 Task: Toggle auto-closing tags in HTML.
Action: Mouse moved to (37, 636)
Screenshot: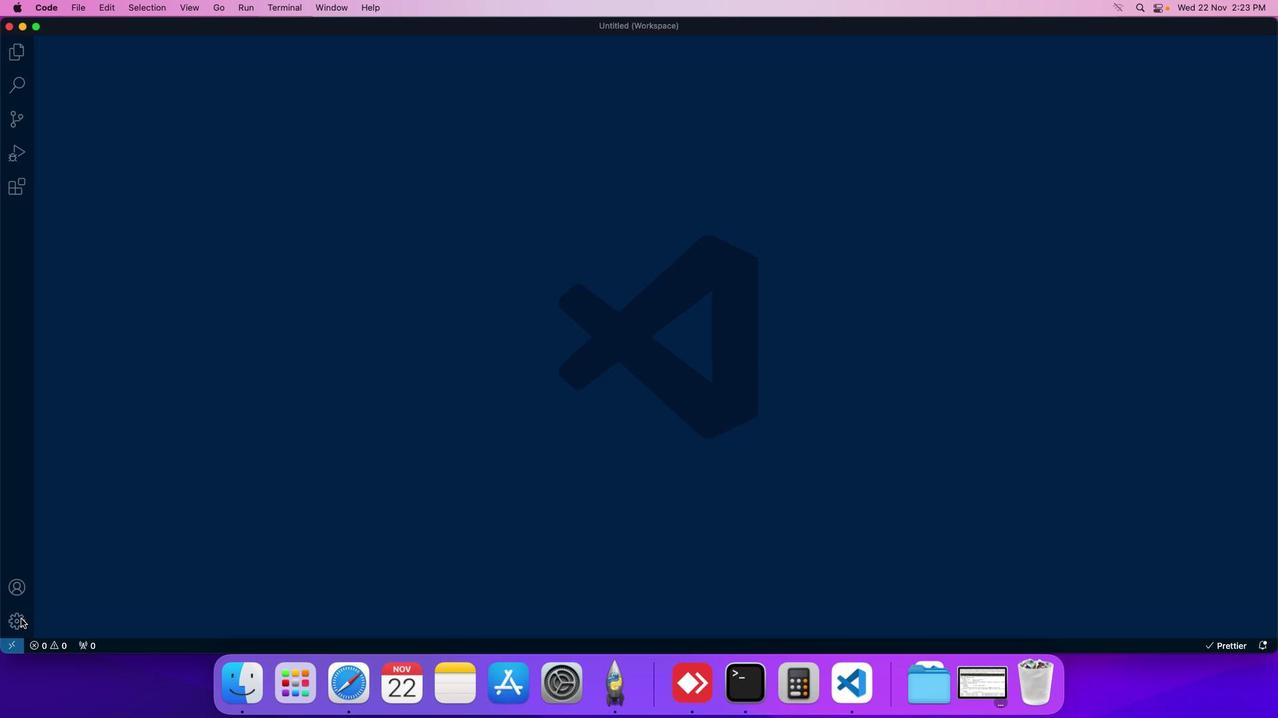 
Action: Mouse pressed left at (37, 636)
Screenshot: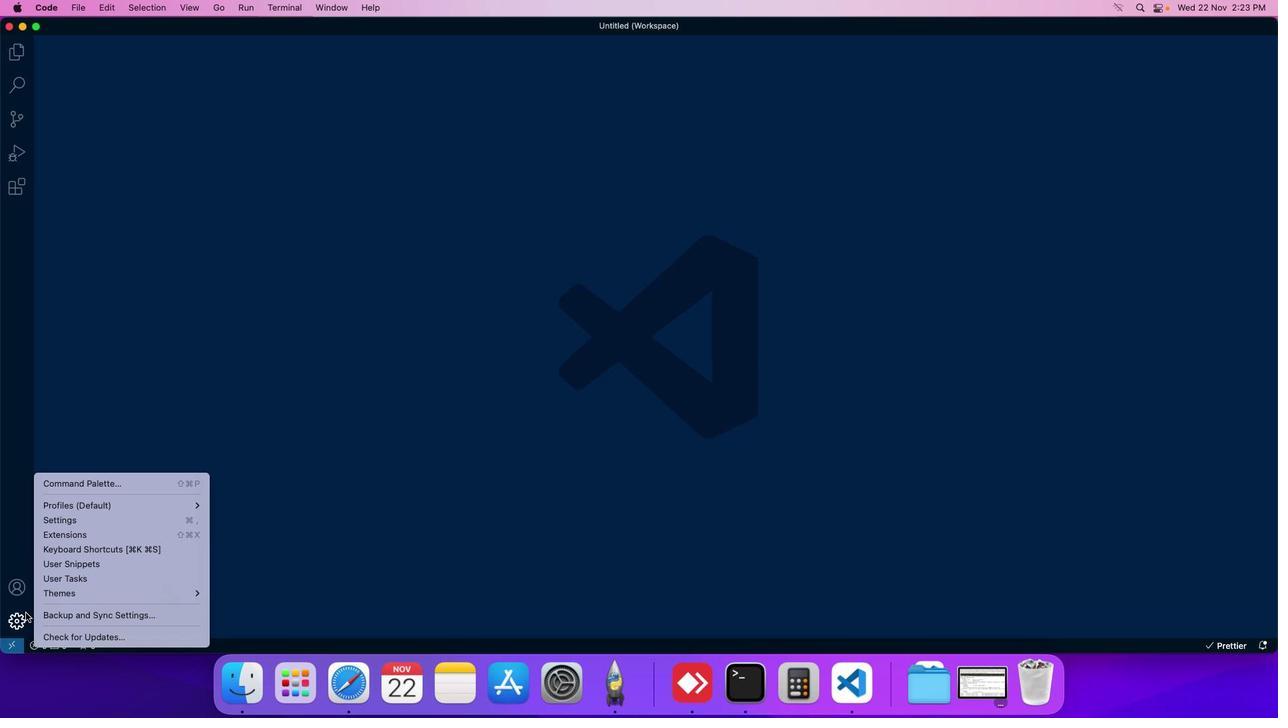 
Action: Mouse moved to (87, 540)
Screenshot: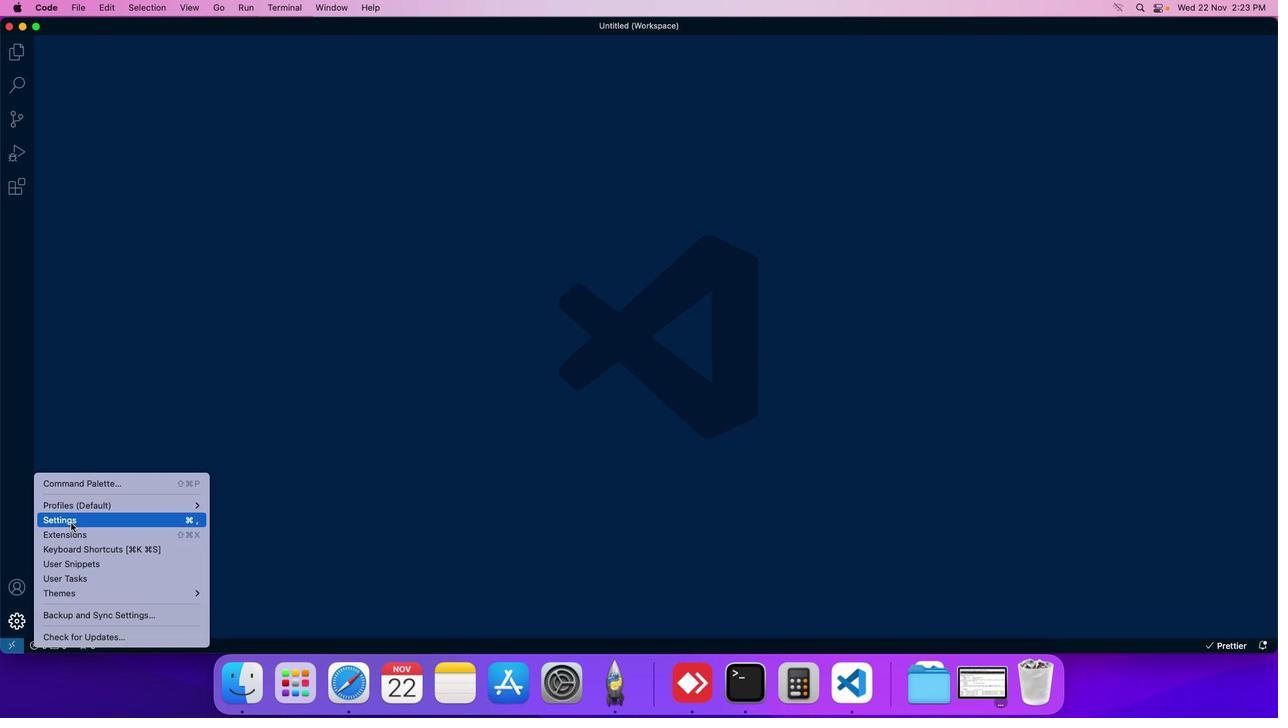 
Action: Mouse pressed left at (87, 540)
Screenshot: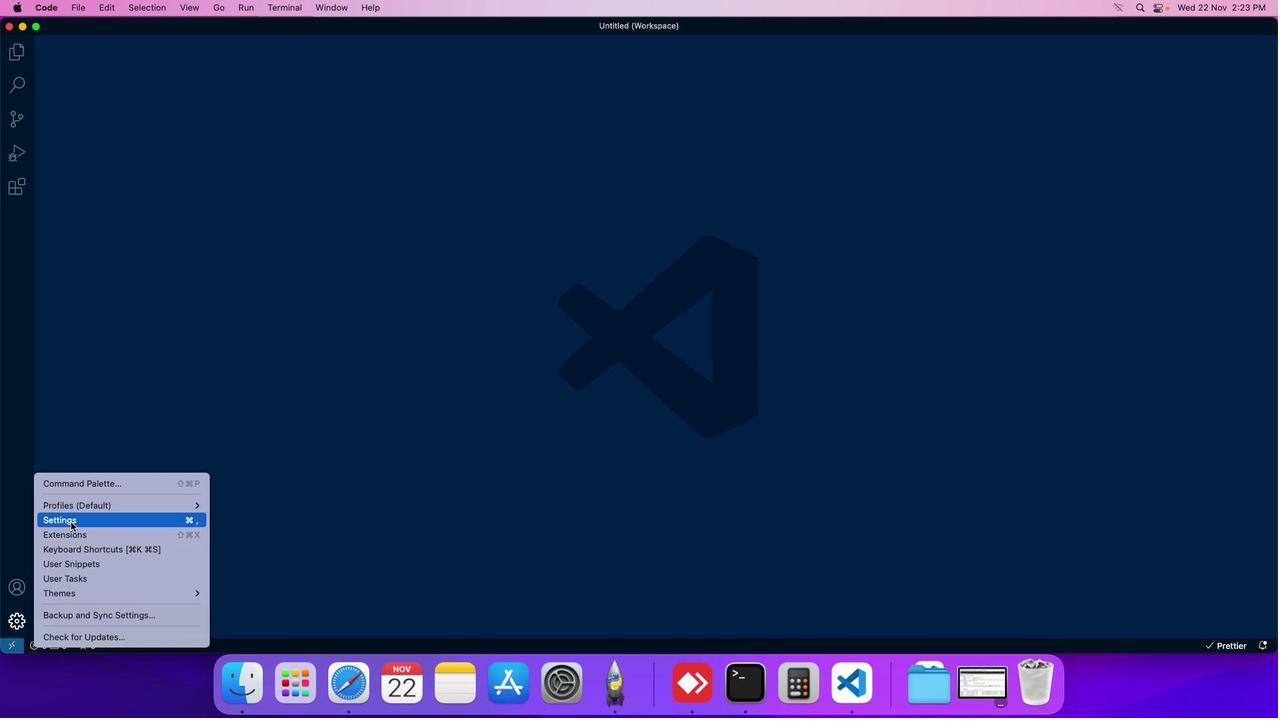
Action: Mouse moved to (320, 129)
Screenshot: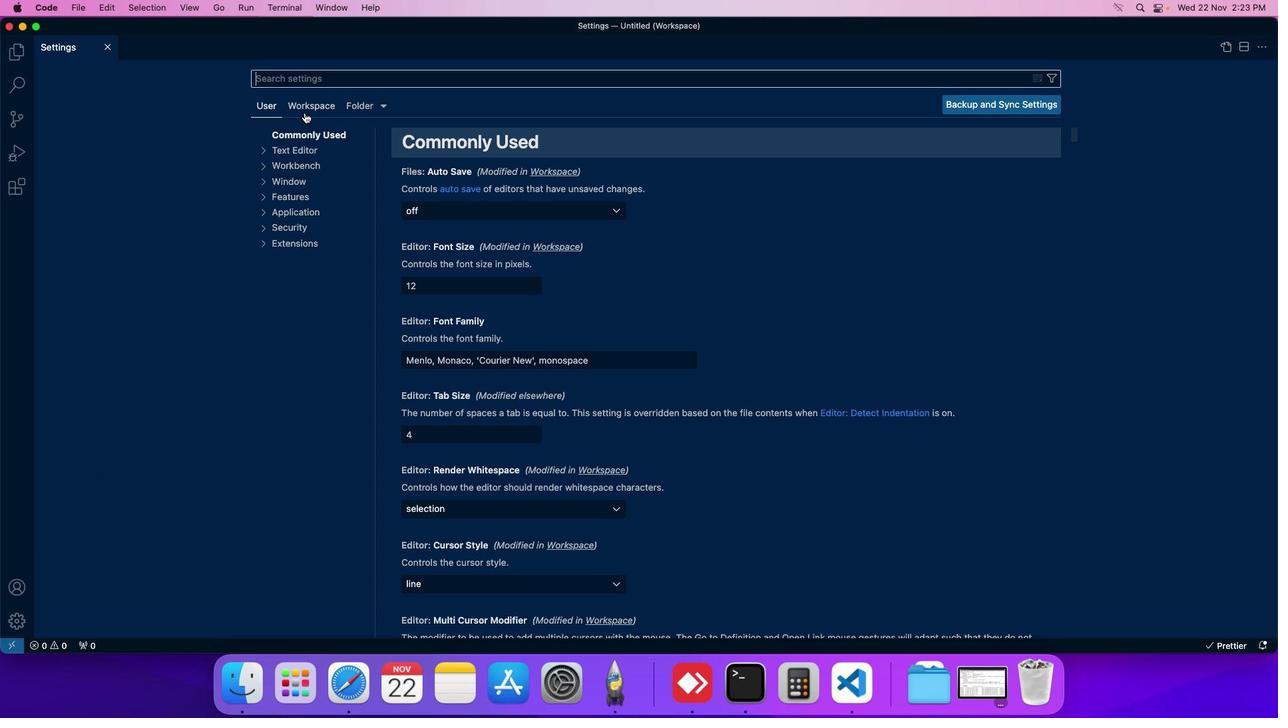 
Action: Mouse pressed left at (320, 129)
Screenshot: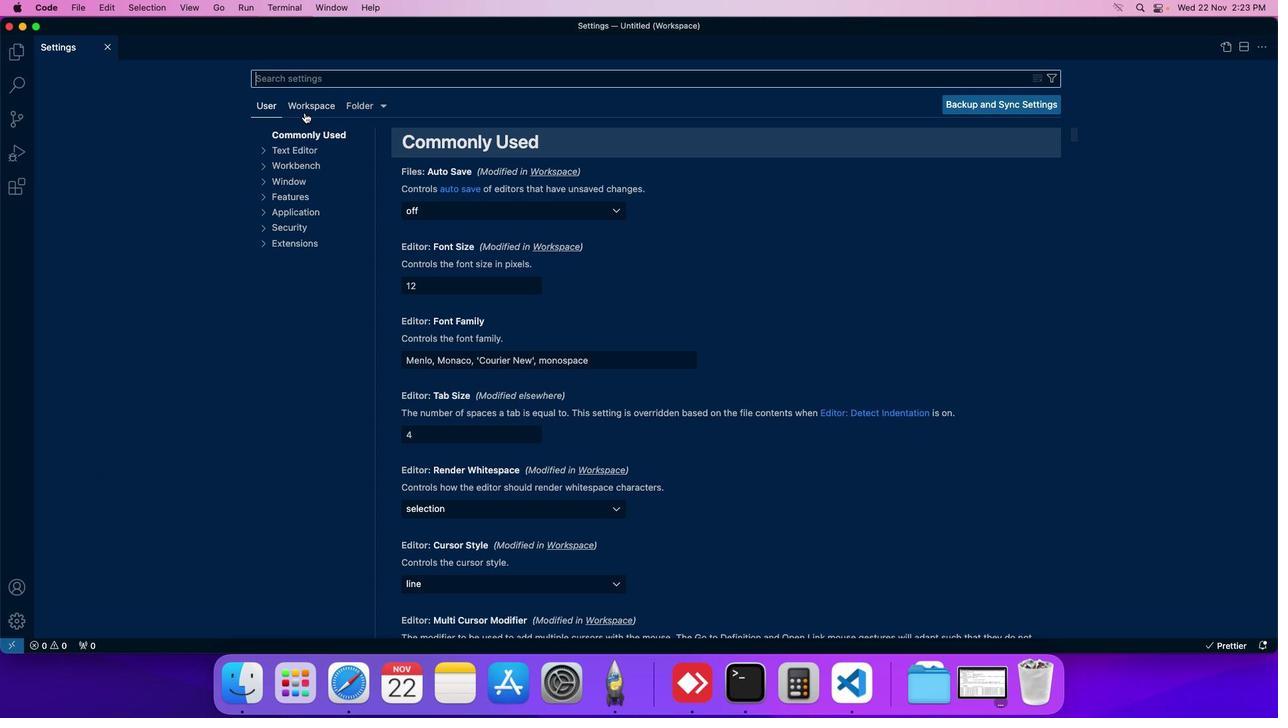 
Action: Mouse moved to (320, 240)
Screenshot: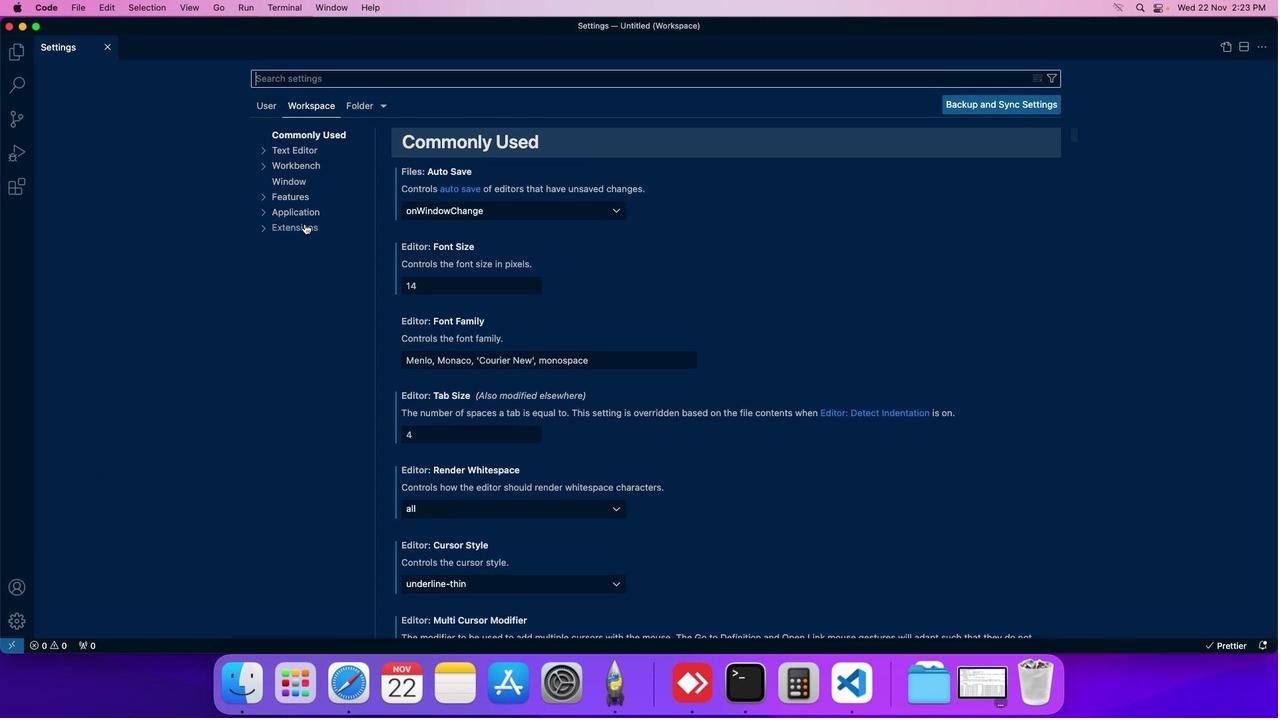 
Action: Mouse pressed left at (320, 240)
Screenshot: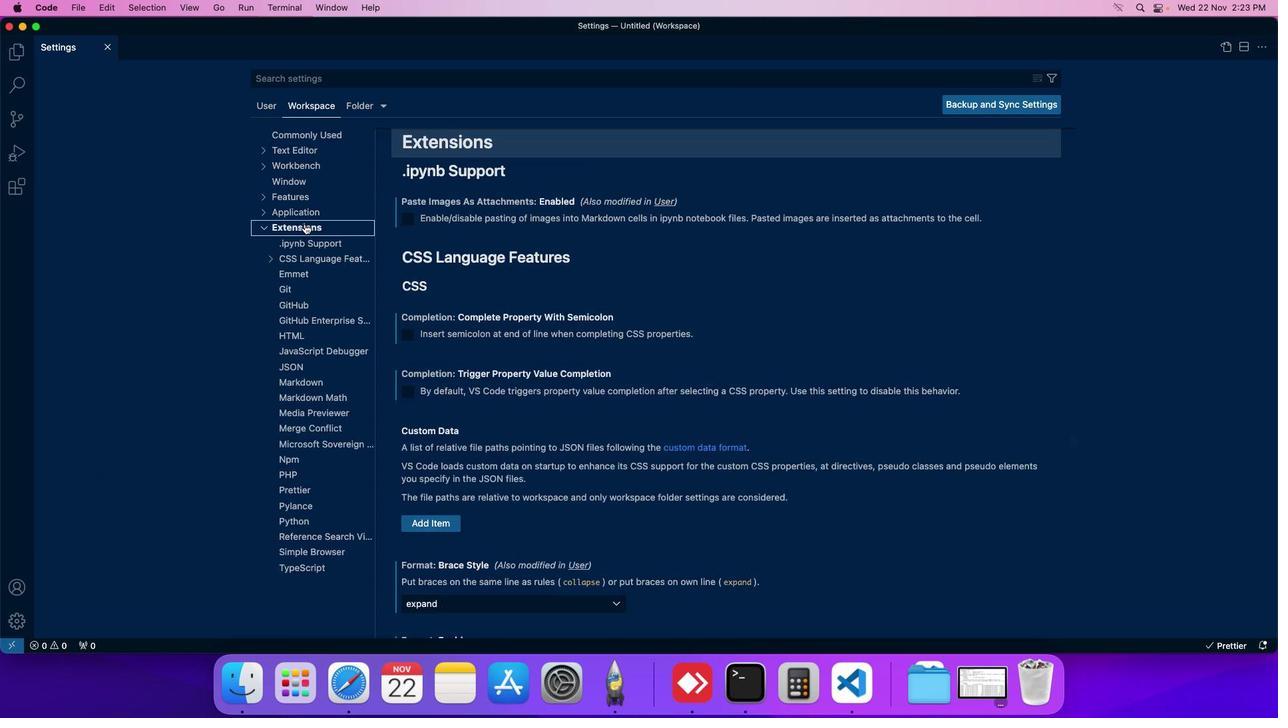 
Action: Mouse moved to (309, 346)
Screenshot: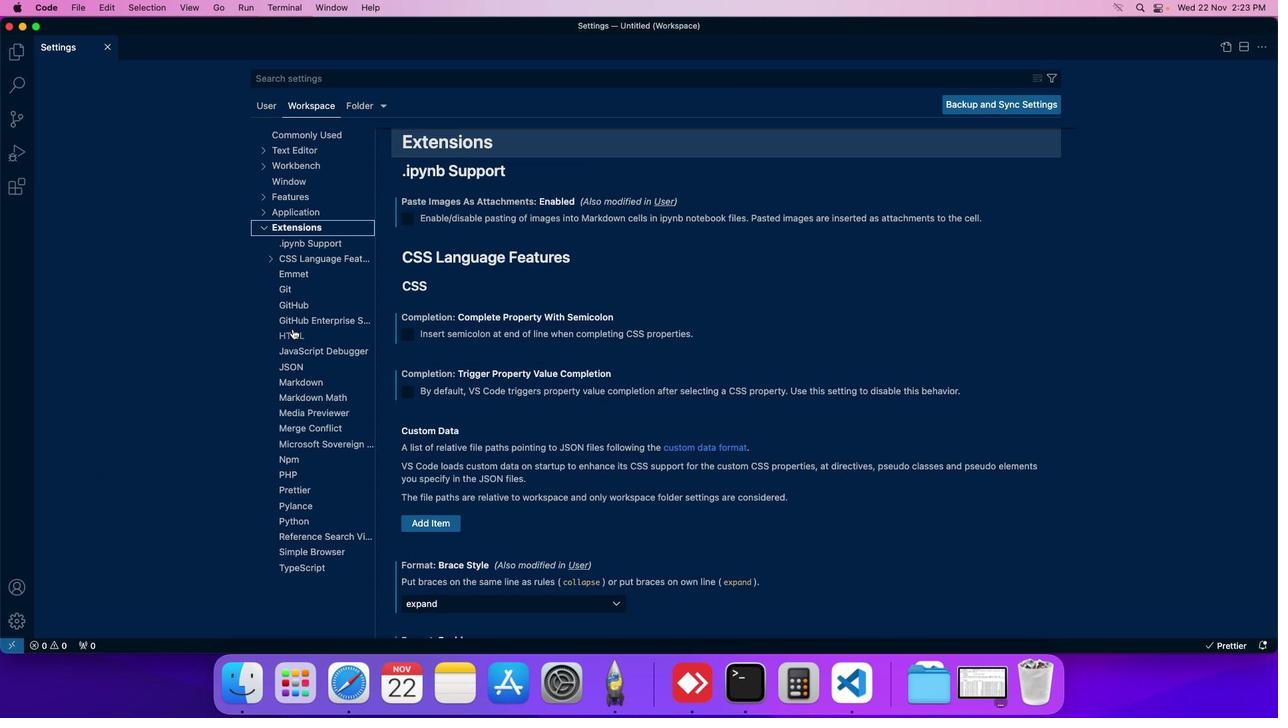 
Action: Mouse pressed left at (309, 346)
Screenshot: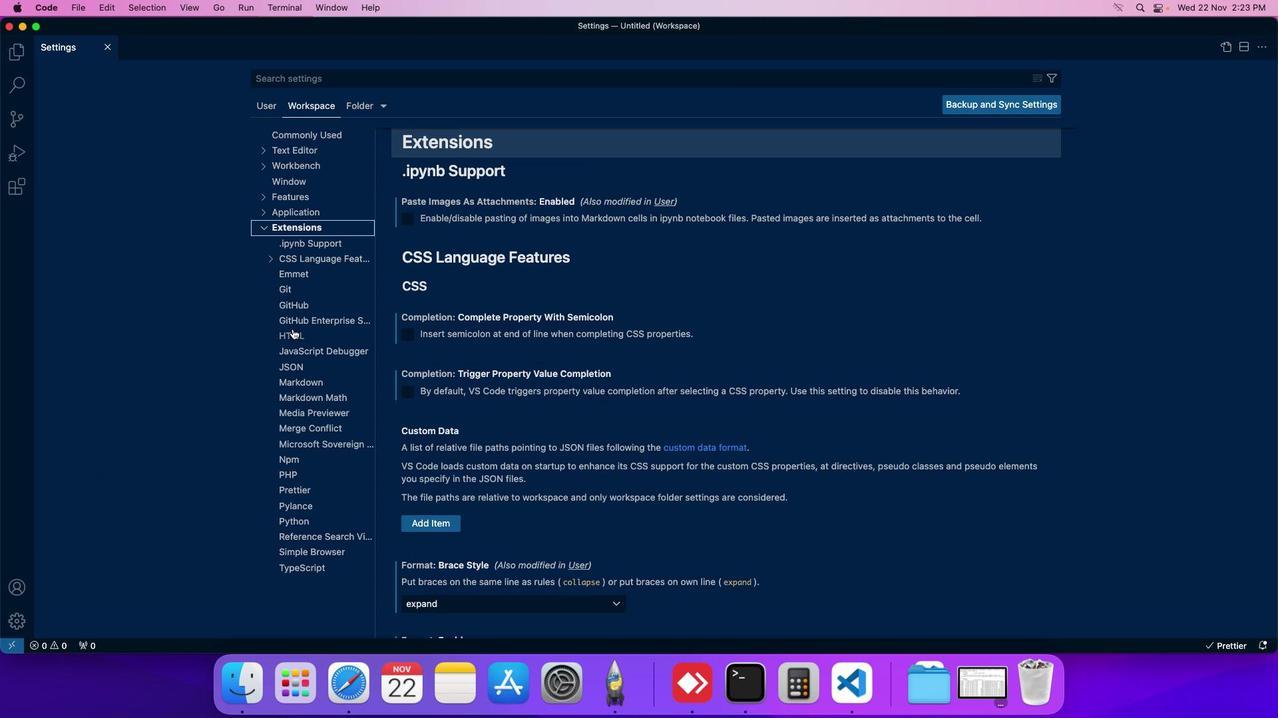 
Action: Mouse moved to (425, 208)
Screenshot: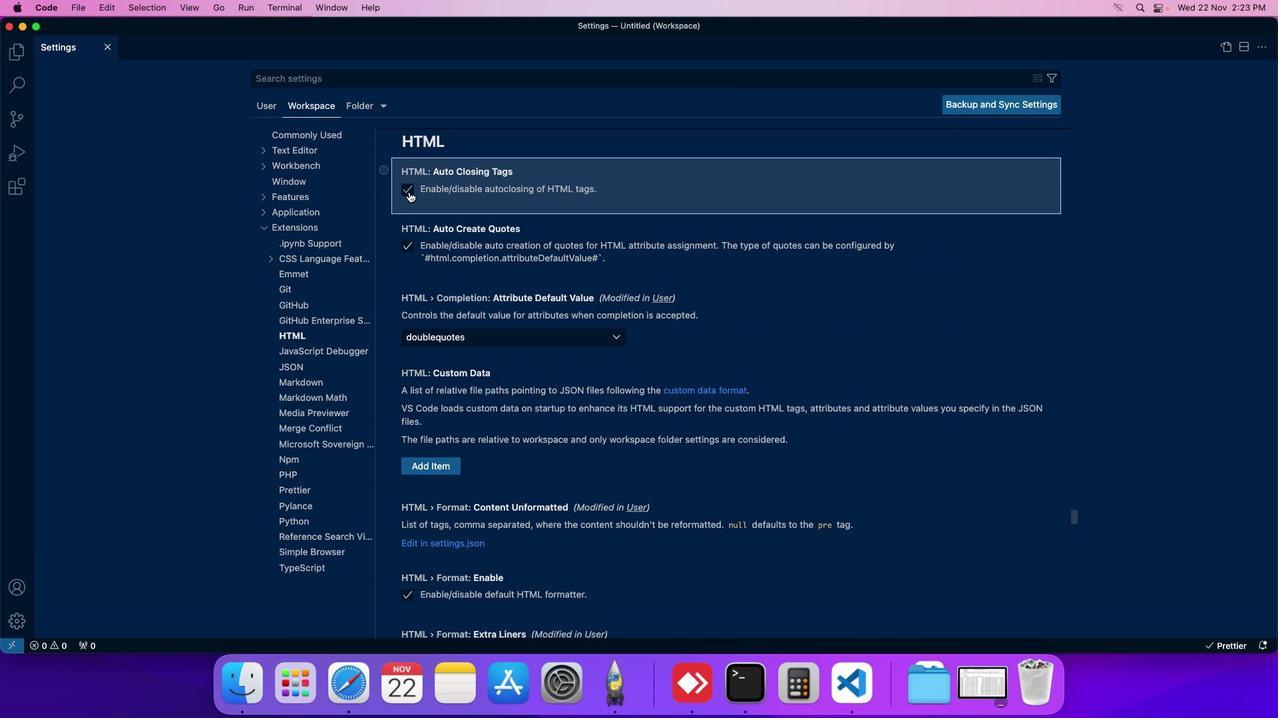 
Action: Mouse pressed left at (425, 208)
Screenshot: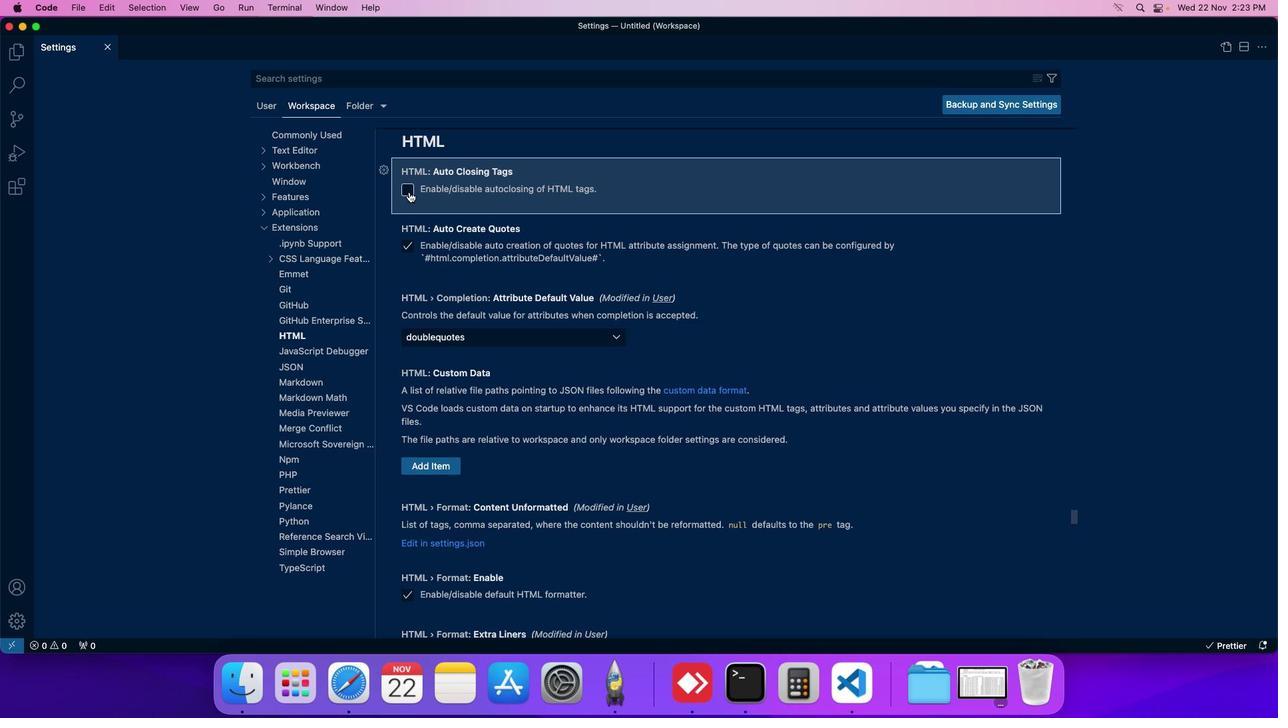 
Action: Mouse moved to (429, 210)
Screenshot: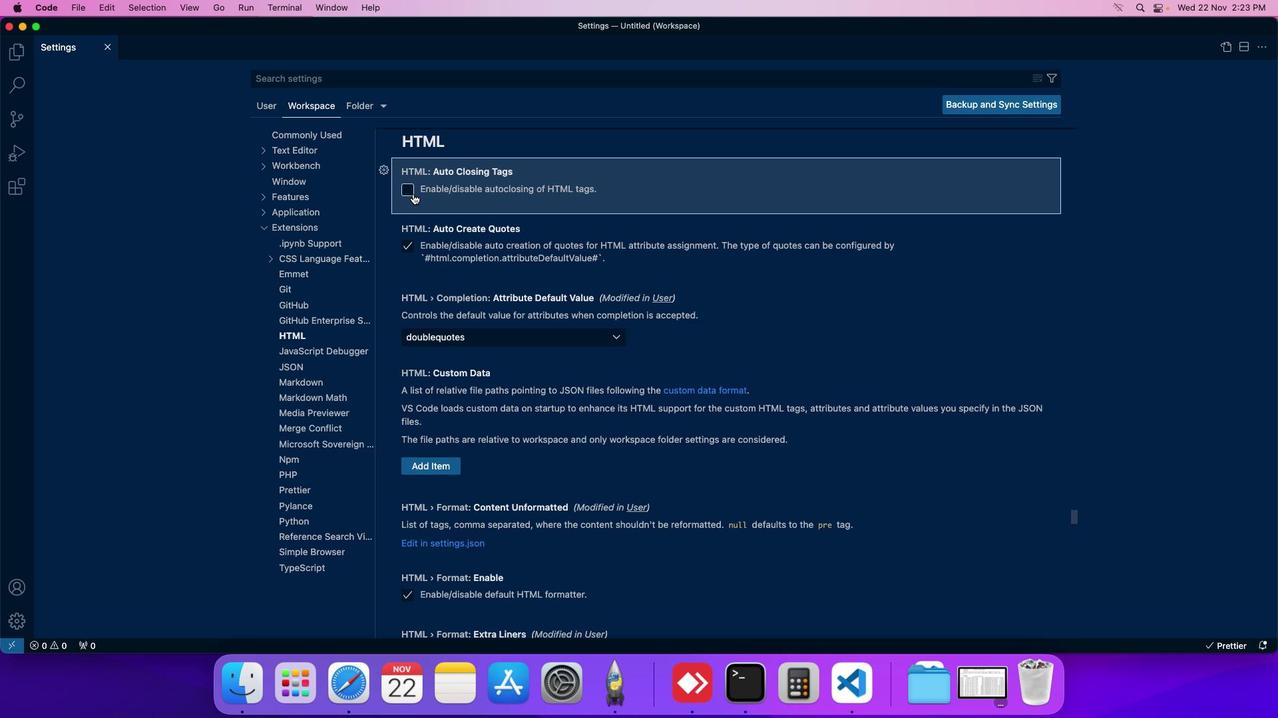 
